 Task: Add Market Corner Artichoke Spinach Hummus to the cart.
Action: Mouse moved to (336, 141)
Screenshot: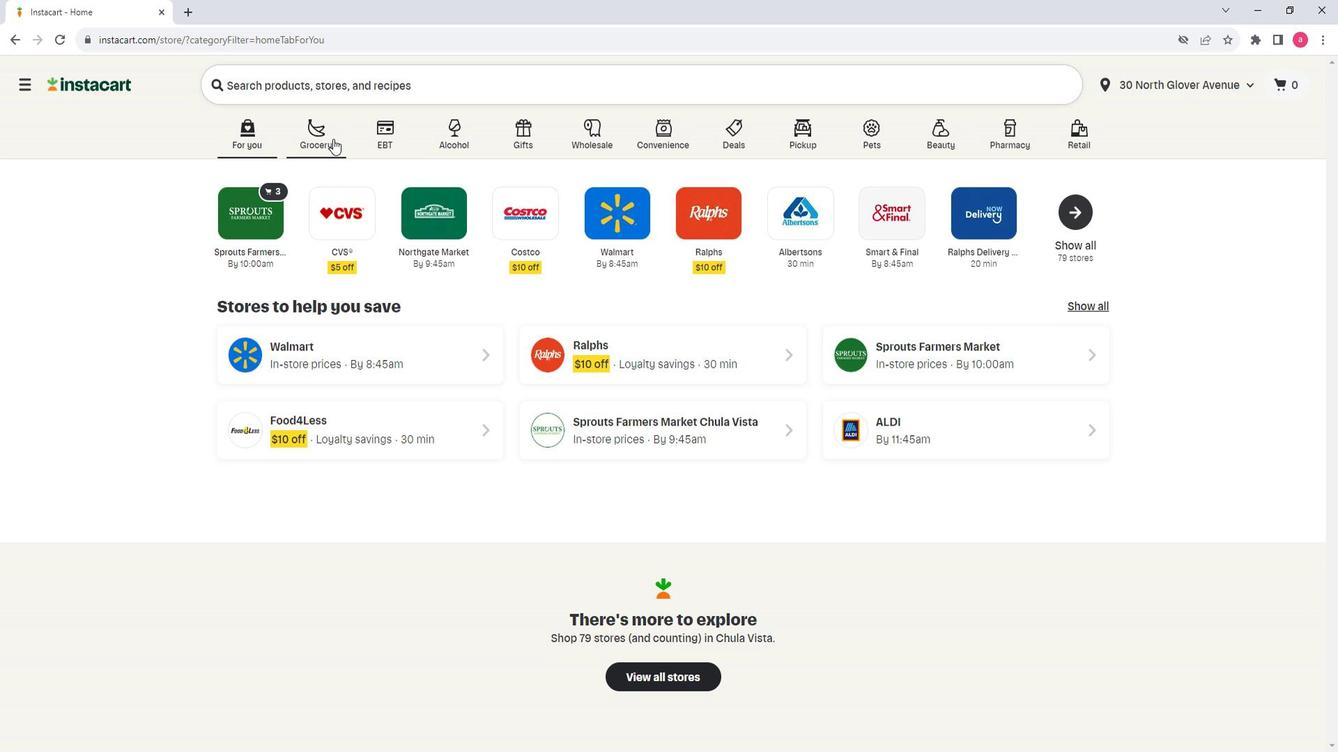 
Action: Mouse pressed left at (336, 141)
Screenshot: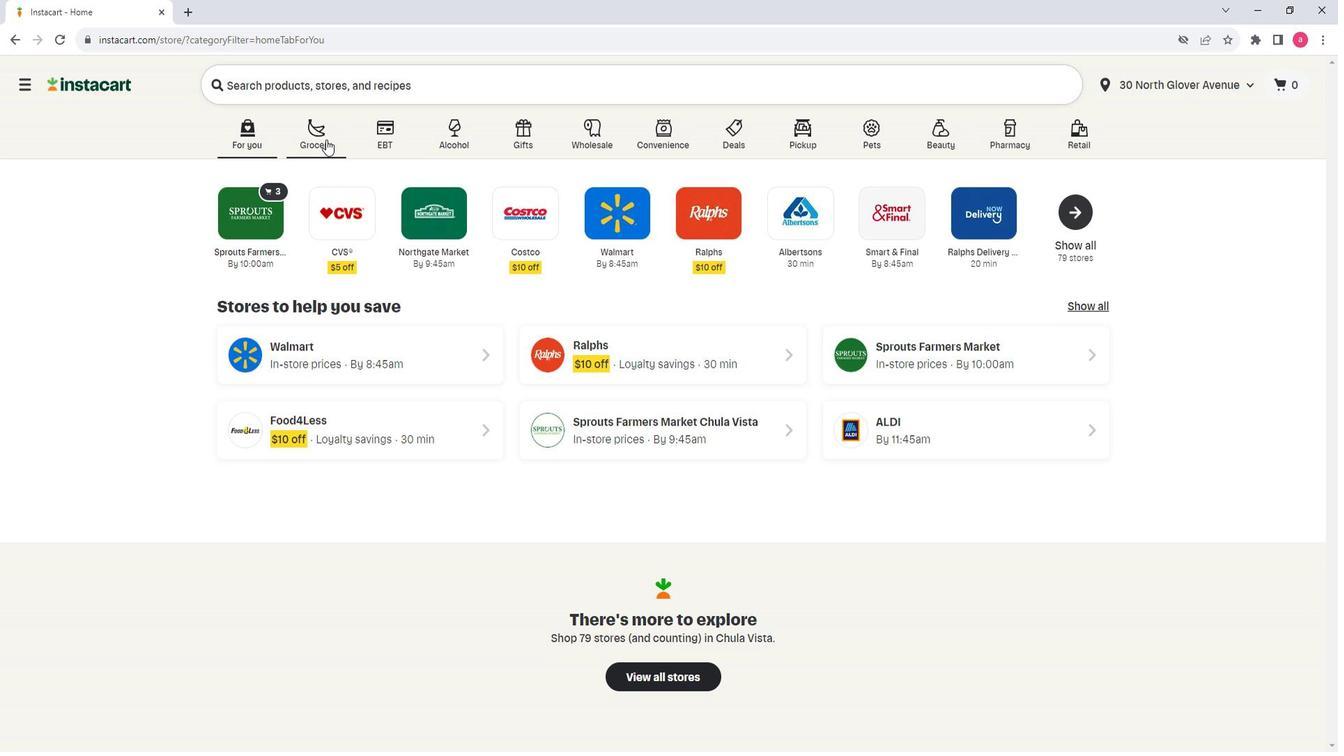 
Action: Mouse moved to (349, 409)
Screenshot: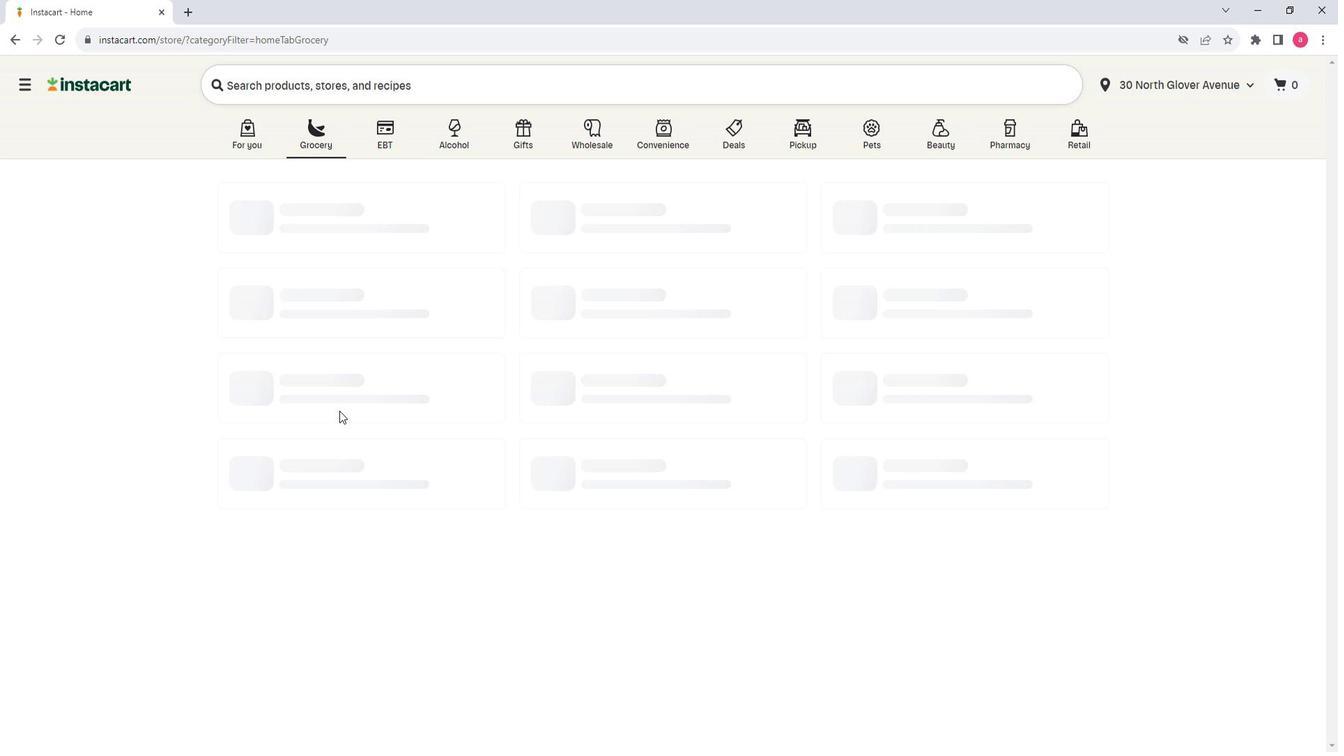 
Action: Mouse pressed left at (349, 409)
Screenshot: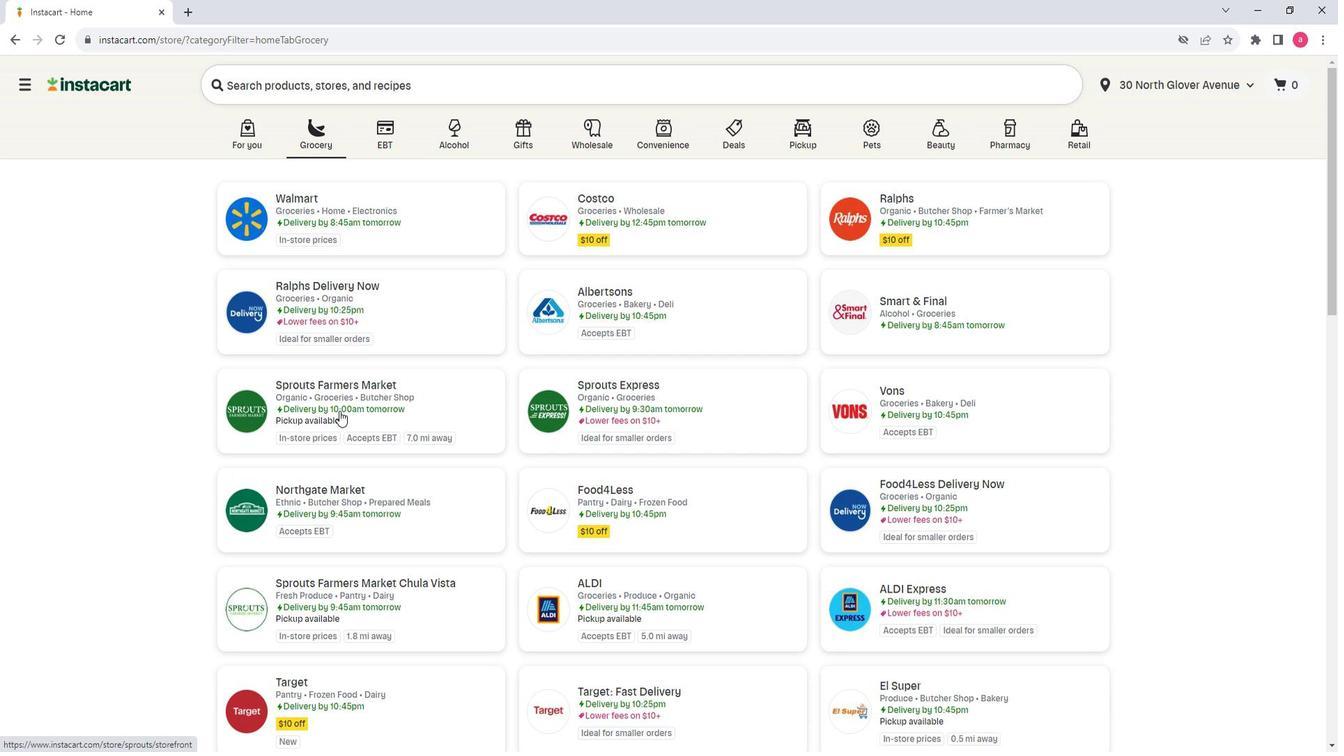 
Action: Mouse moved to (124, 518)
Screenshot: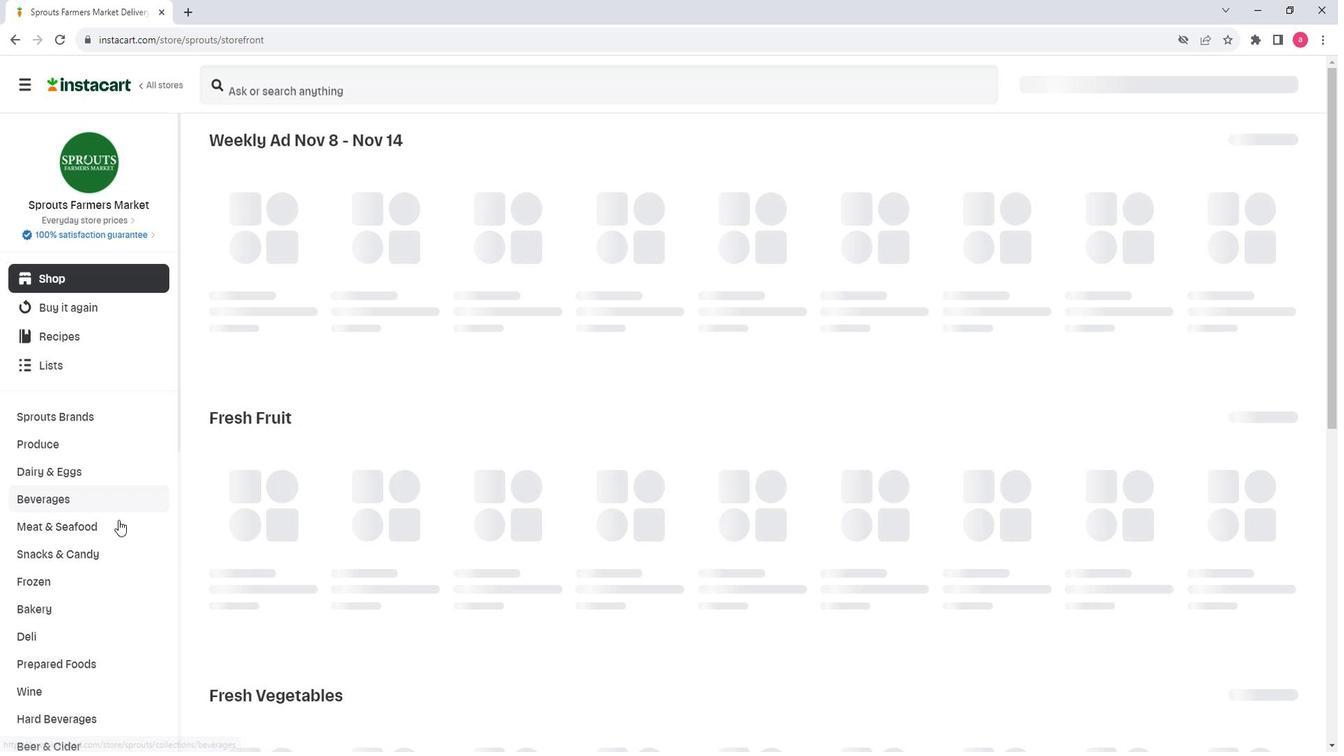 
Action: Mouse scrolled (124, 517) with delta (0, 0)
Screenshot: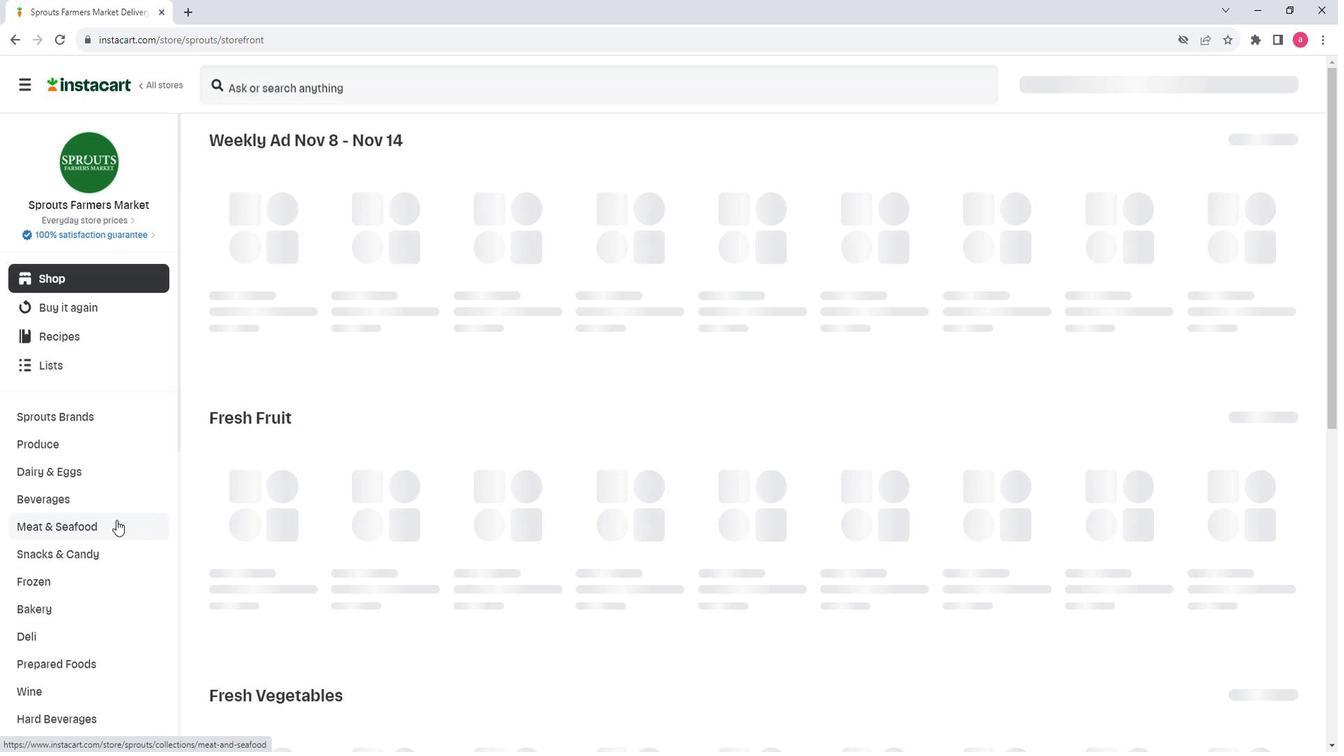 
Action: Mouse scrolled (124, 517) with delta (0, 0)
Screenshot: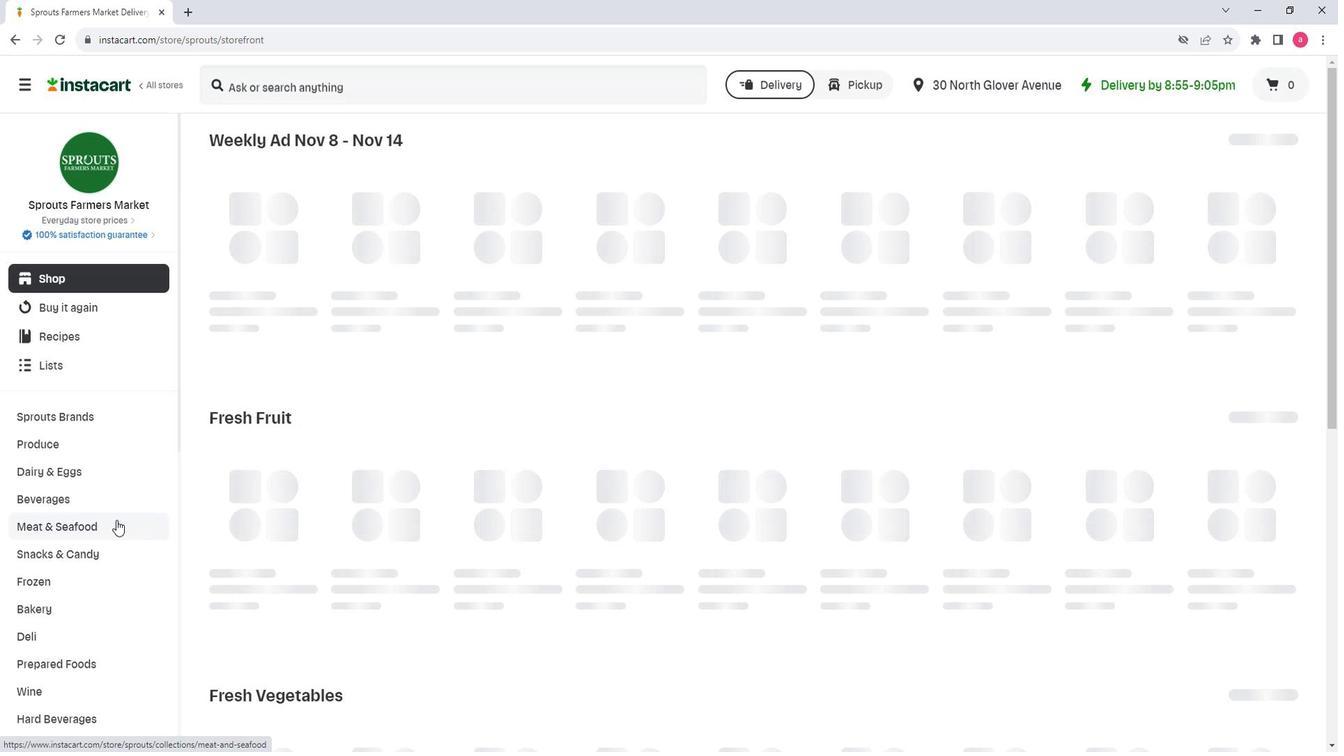 
Action: Mouse scrolled (124, 517) with delta (0, 0)
Screenshot: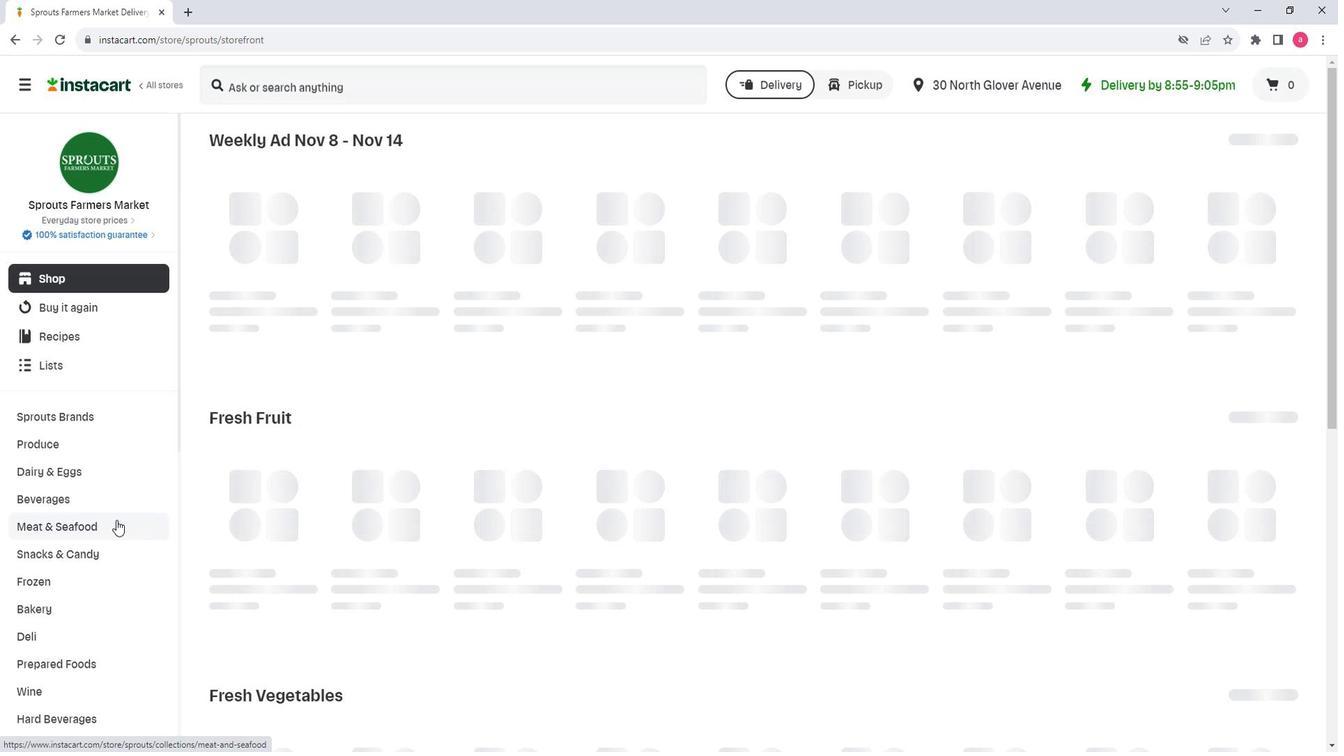
Action: Mouse scrolled (124, 517) with delta (0, 0)
Screenshot: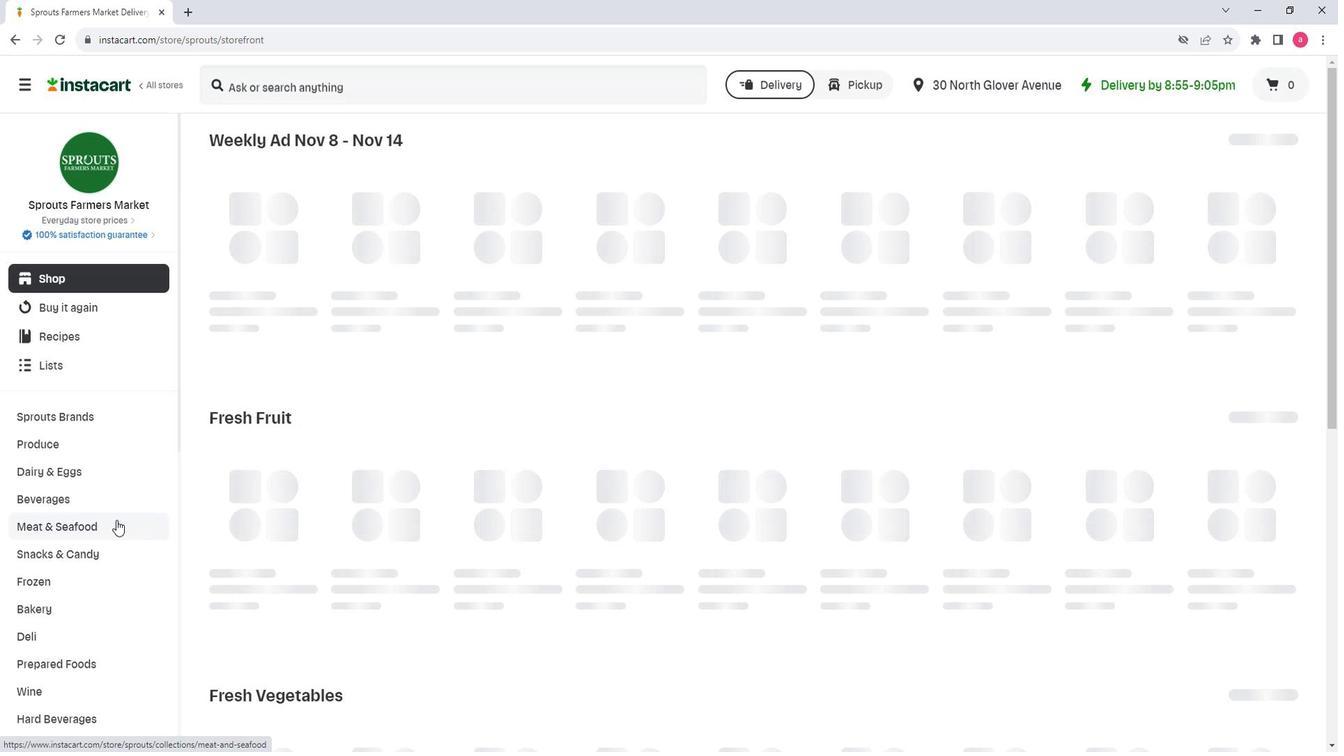 
Action: Mouse scrolled (124, 517) with delta (0, 0)
Screenshot: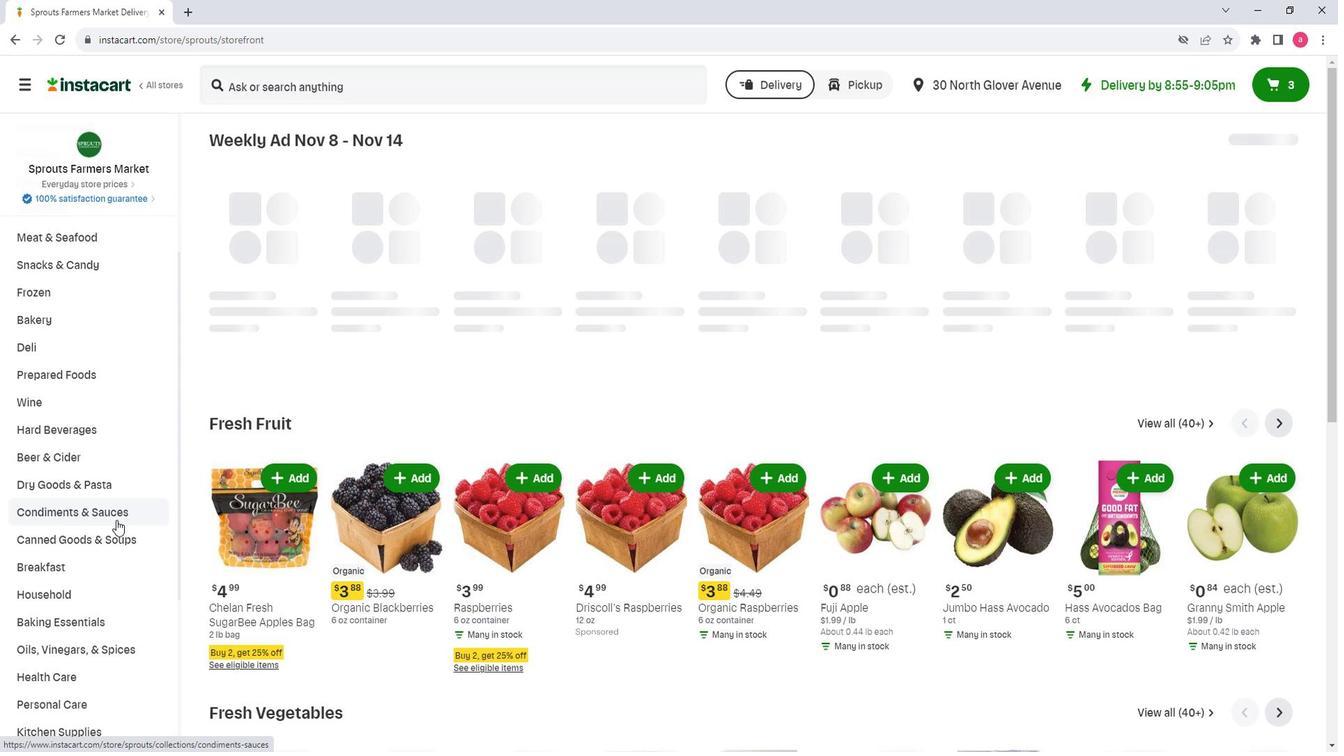 
Action: Mouse scrolled (124, 517) with delta (0, 0)
Screenshot: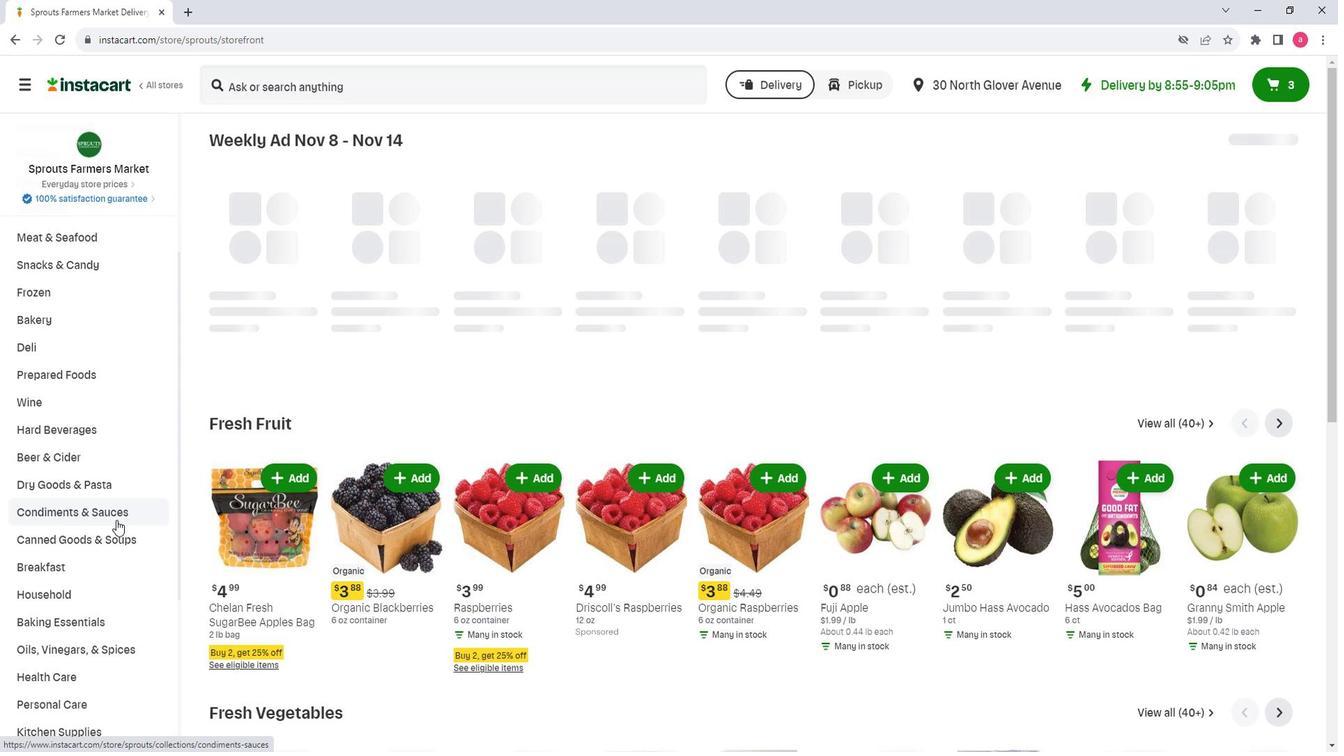 
Action: Mouse scrolled (124, 517) with delta (0, 0)
Screenshot: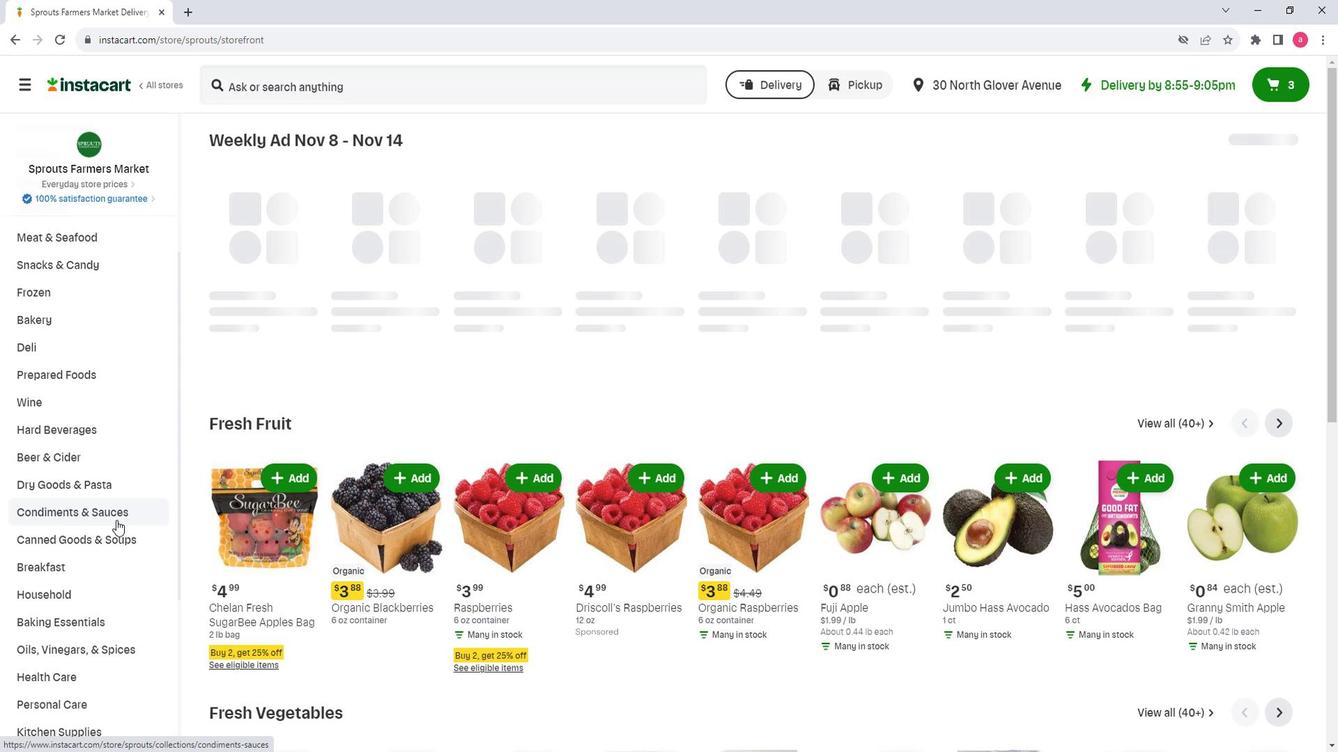 
Action: Mouse moved to (80, 476)
Screenshot: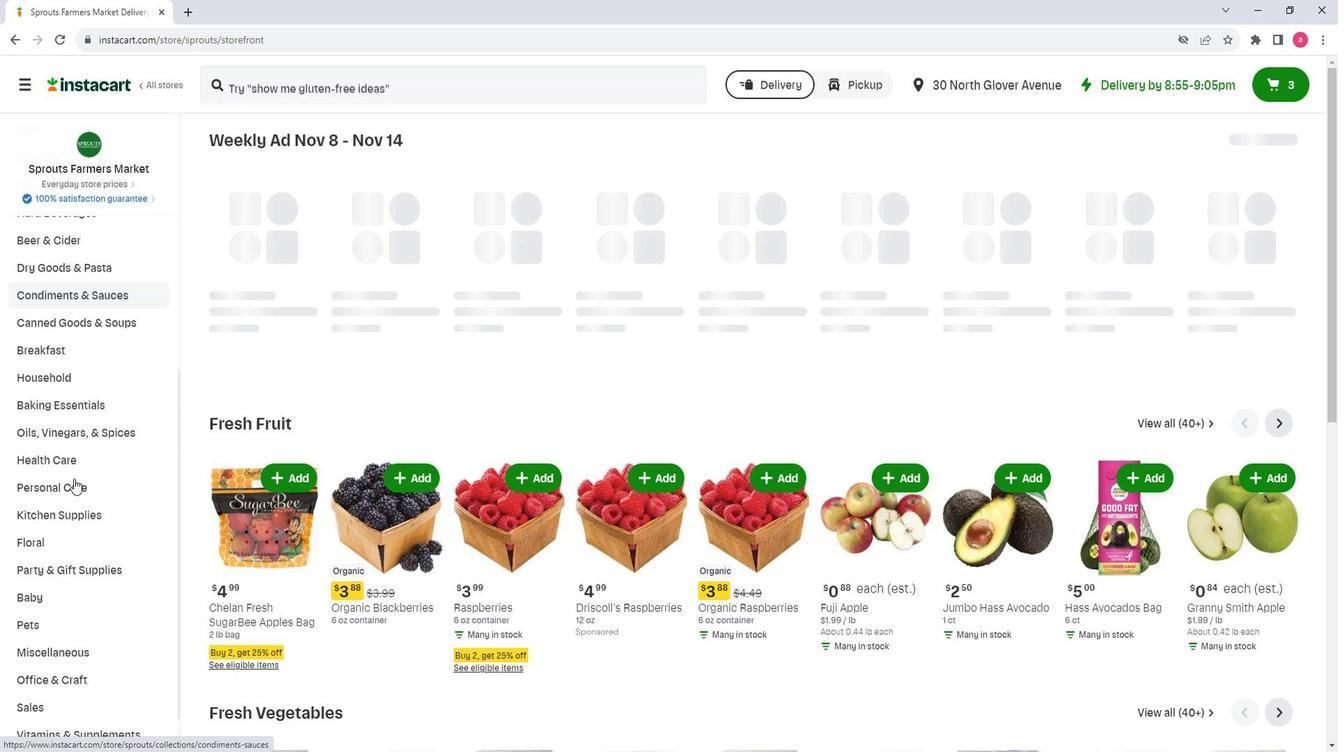 
Action: Mouse pressed left at (80, 476)
Screenshot: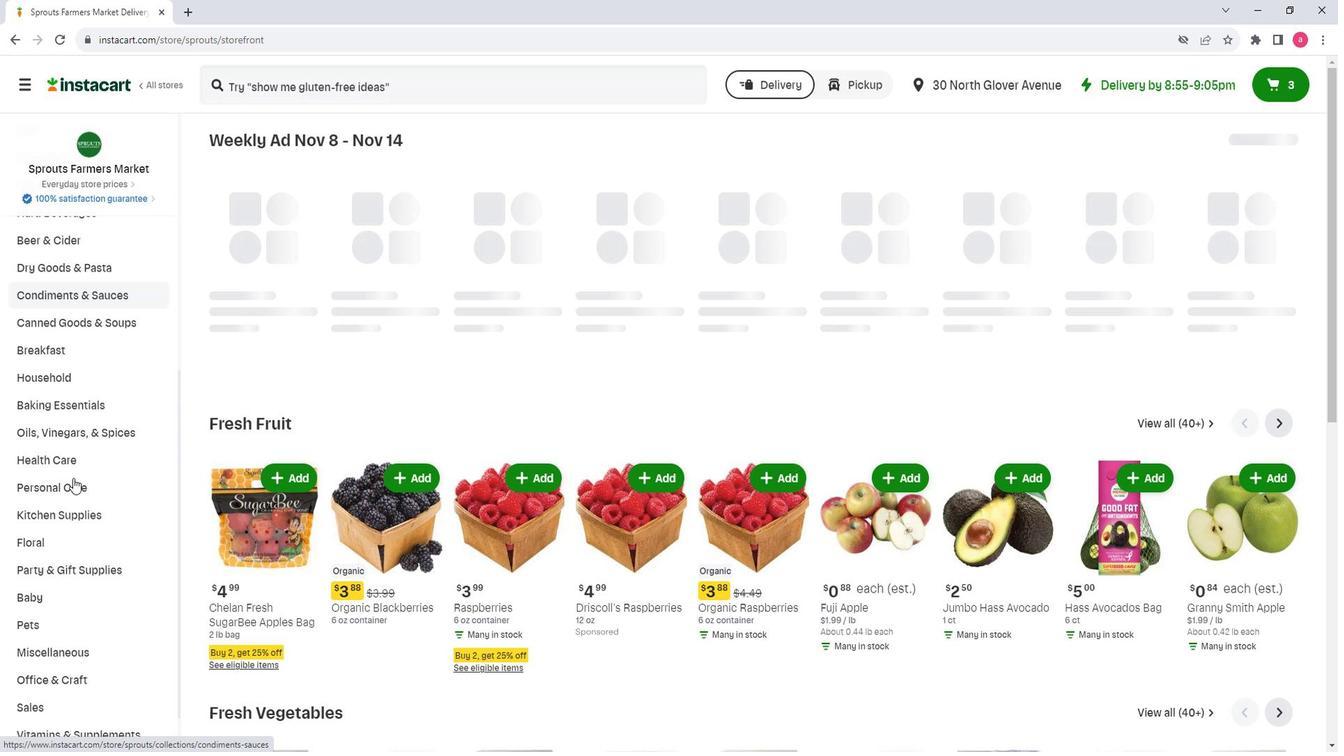 
Action: Mouse moved to (363, 182)
Screenshot: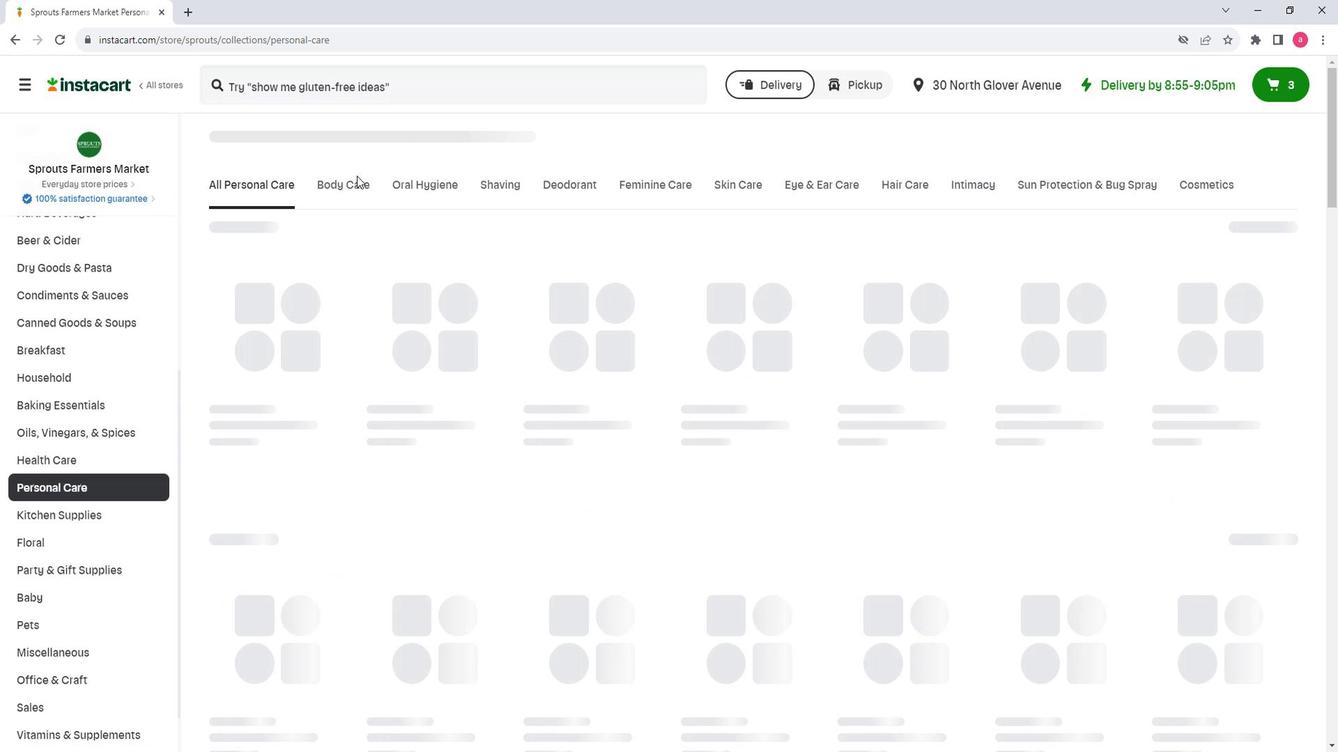 
Action: Mouse pressed left at (363, 182)
Screenshot: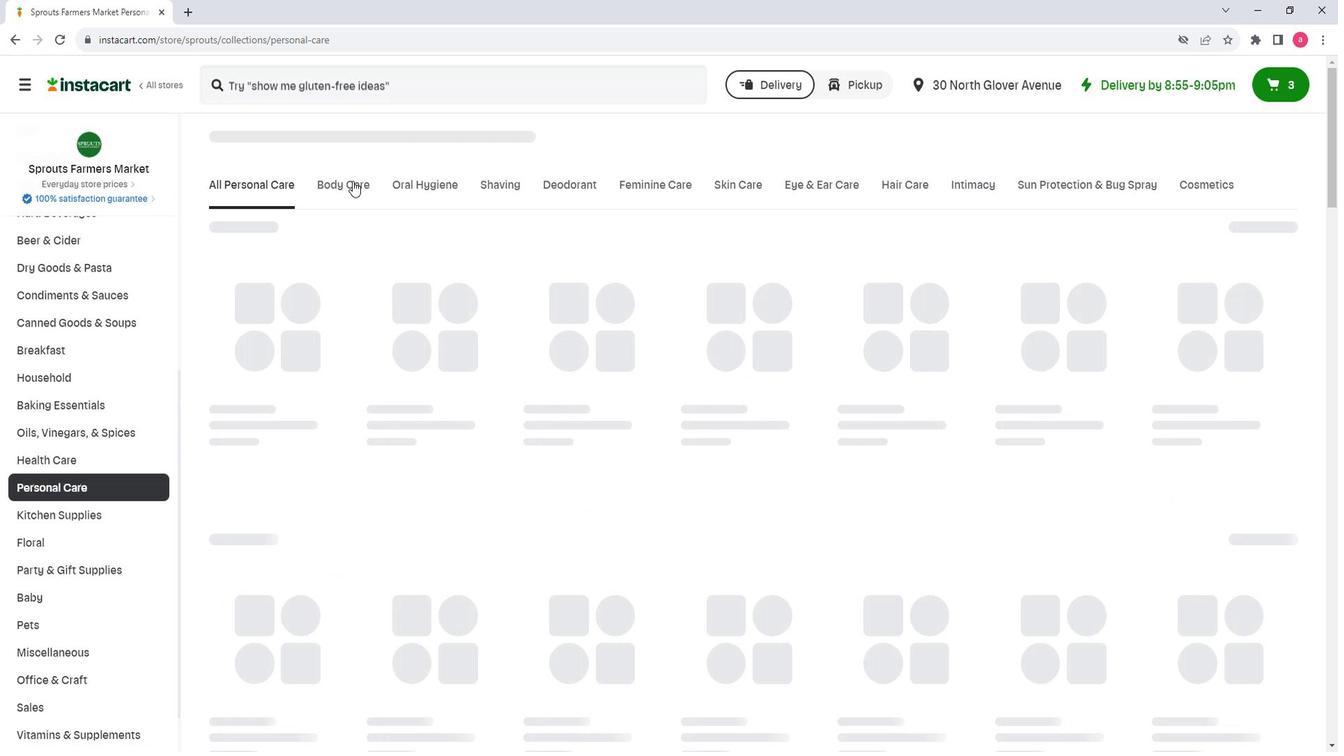 
Action: Mouse moved to (319, 232)
Screenshot: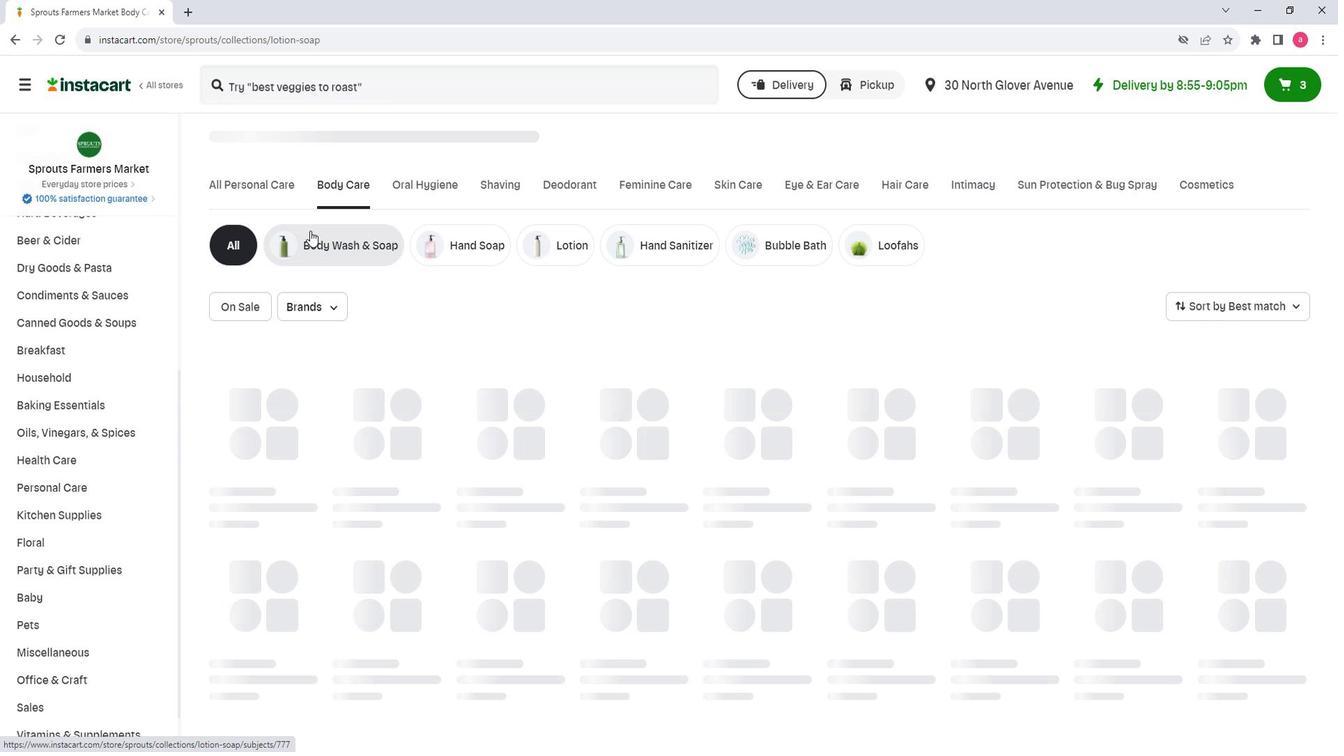 
Action: Mouse pressed left at (319, 232)
Screenshot: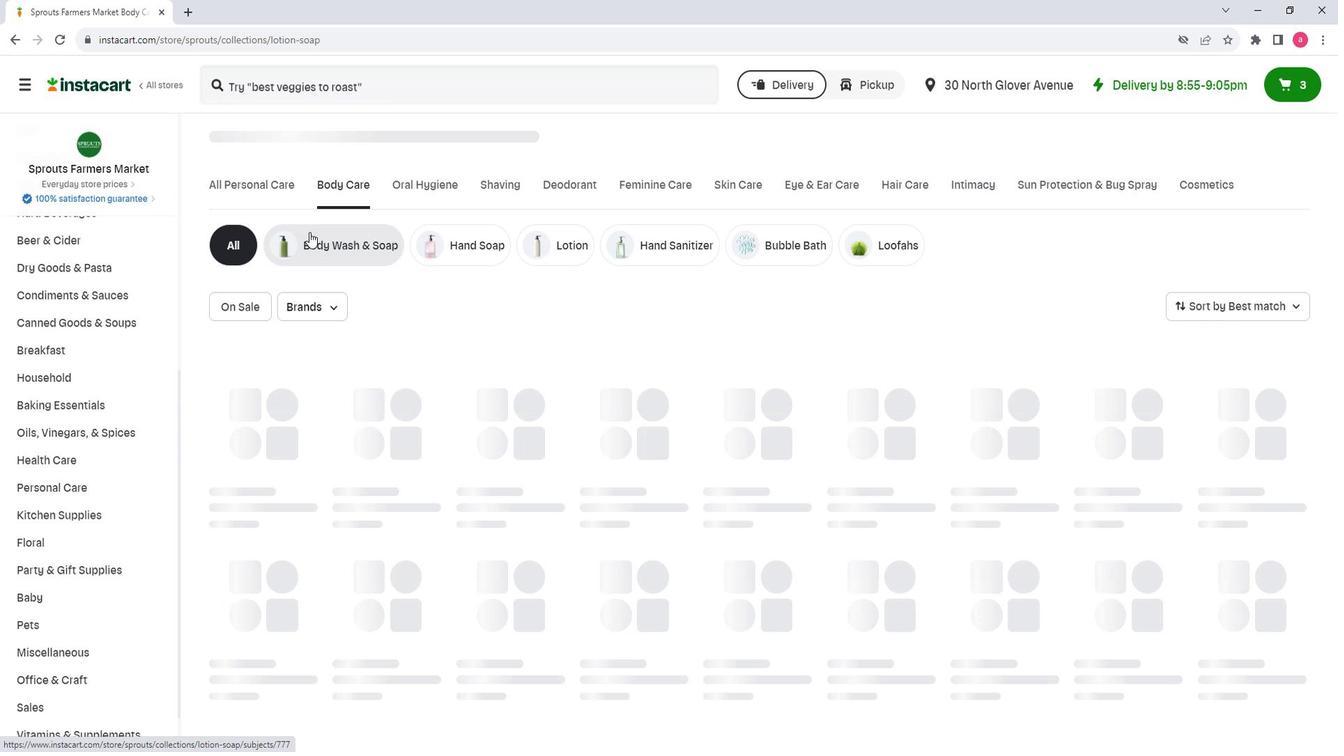 
Action: Mouse moved to (324, 85)
Screenshot: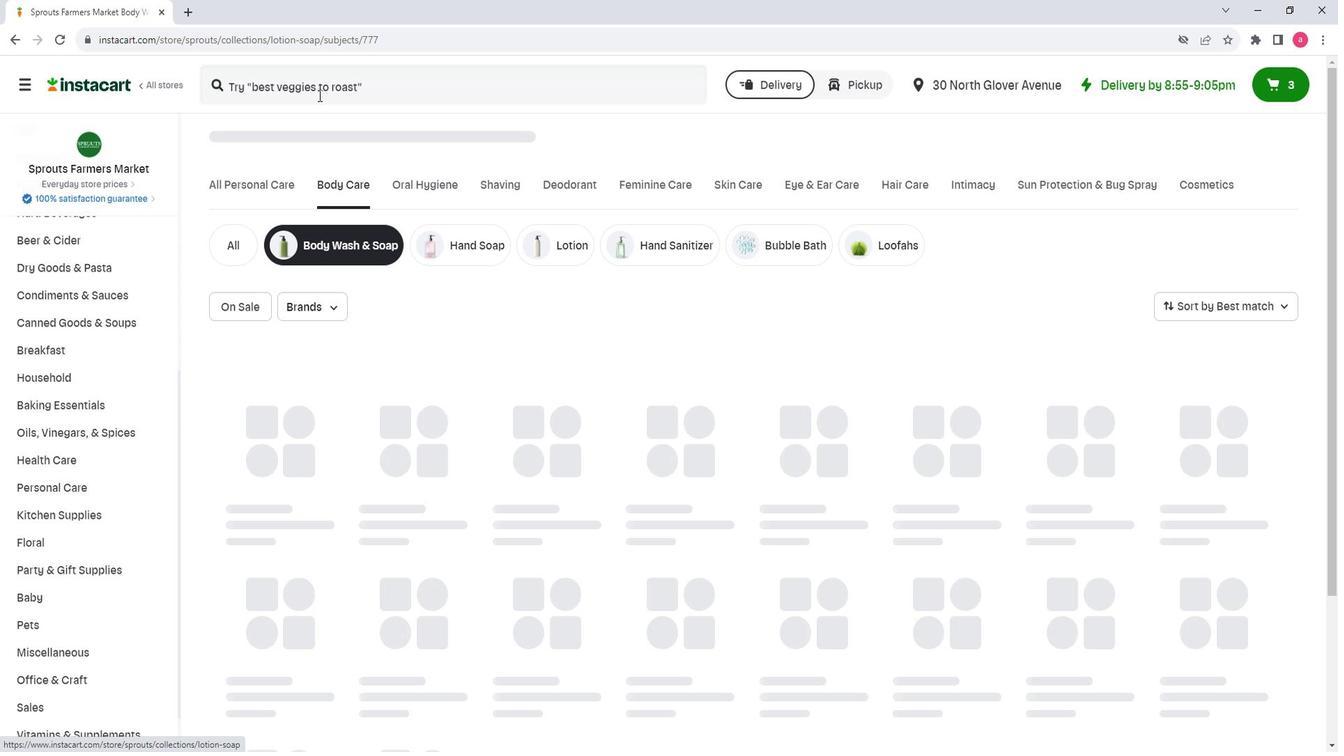 
Action: Mouse pressed left at (324, 85)
Screenshot: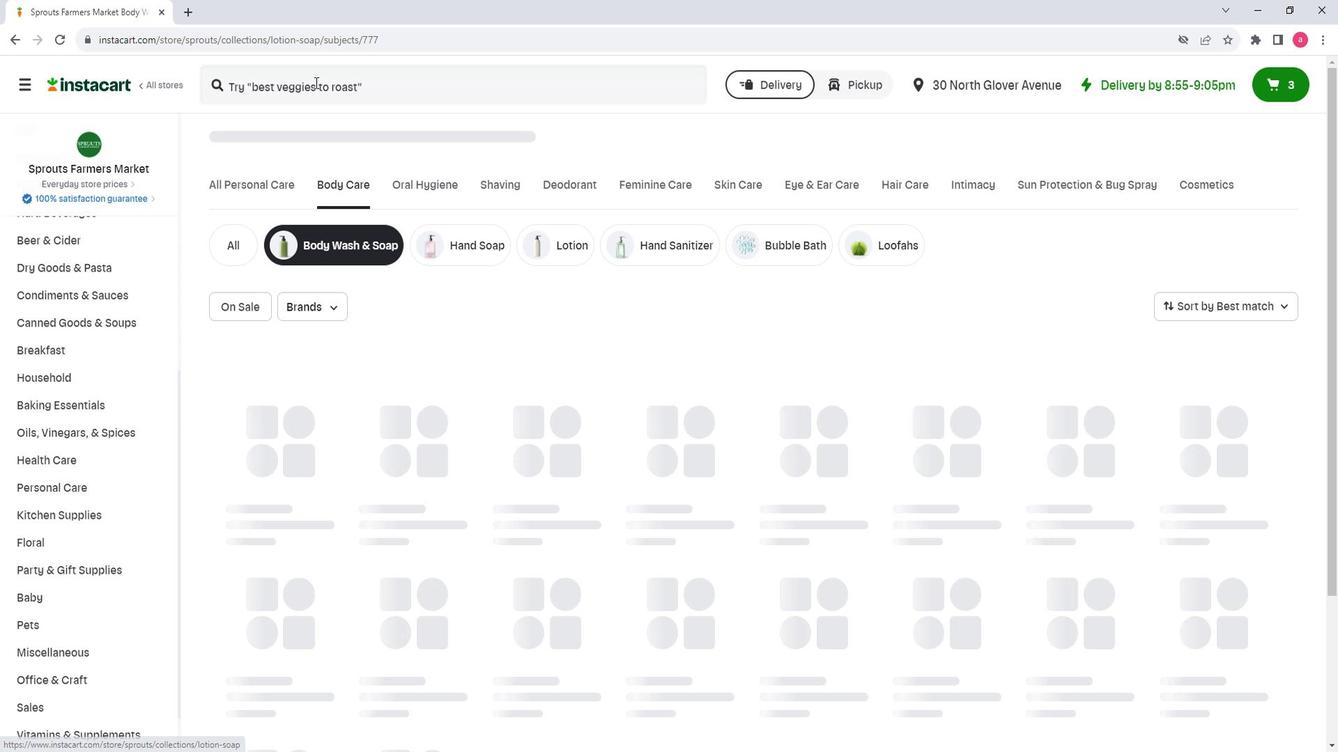 
Action: Key pressed <Key.shift><Key.shift><Key.shift><Key.shift><Key.shift><Key.shift><Key.shift><Key.shift><Key.shift>Market<Key.space><Key.shift>Corner<Key.space><Key.shift>Artichoke<Key.space><Key.shift><Key.shift><Key.shift><Key.shift><Key.shift><Key.shift><Key.shift><Key.shift>Spani<Key.backspace><Key.backspace><Key.backspace>inach<Key.space><Key.shift>Hummus<Key.enter>
Screenshot: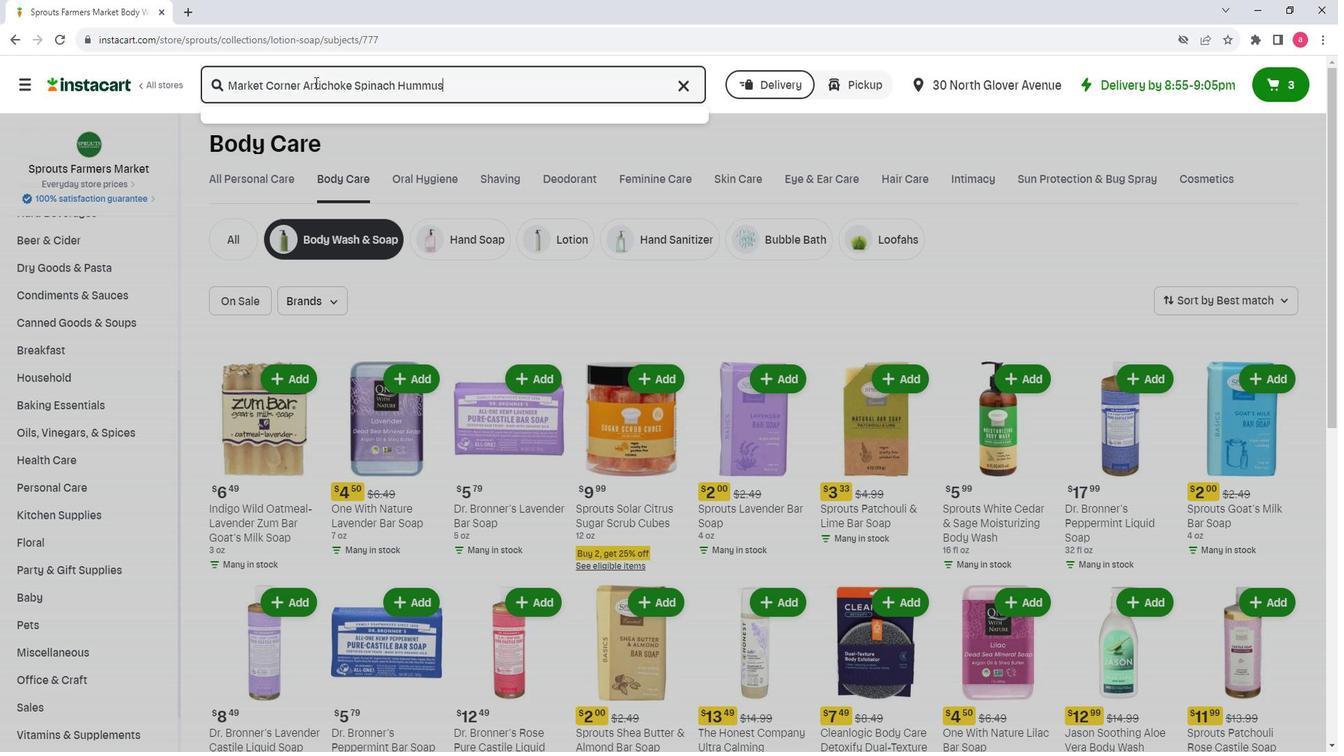 
Action: Mouse moved to (817, 197)
Screenshot: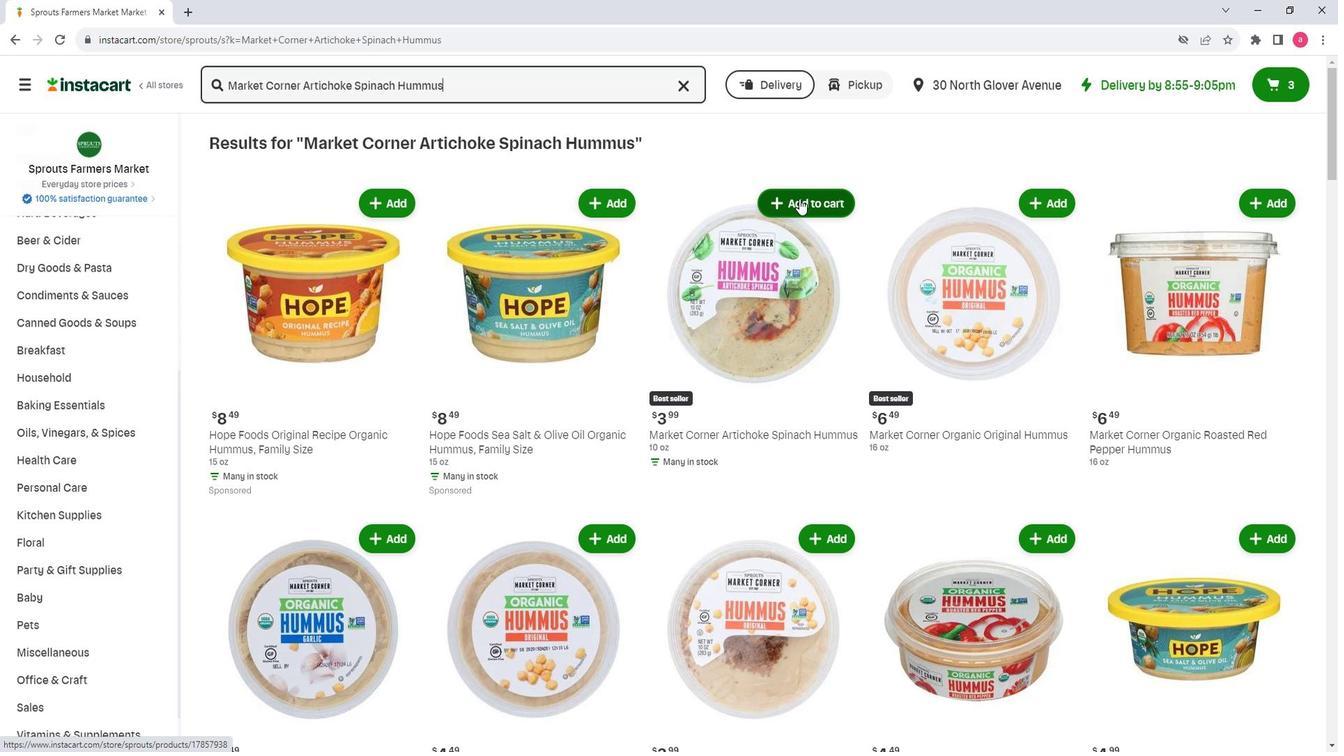 
Action: Mouse pressed left at (817, 197)
Screenshot: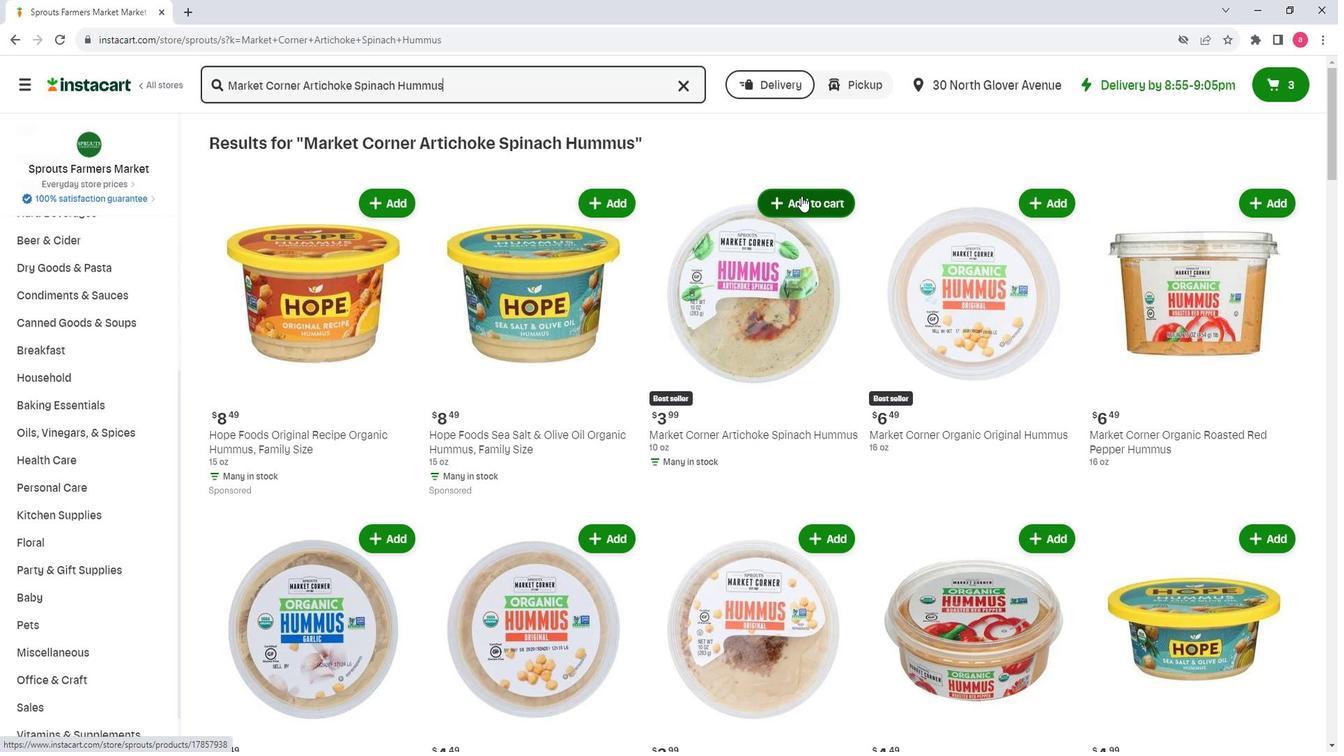 
Action: Mouse moved to (800, 299)
Screenshot: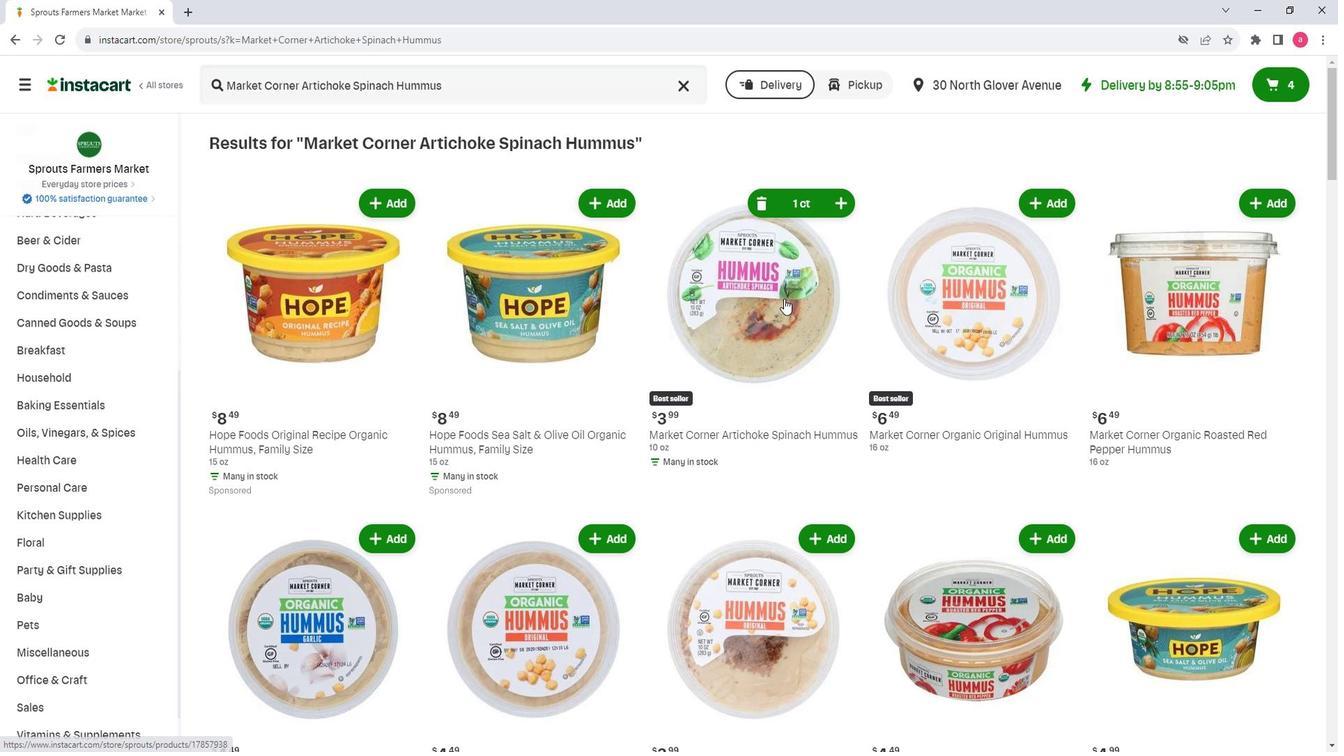 
